 Task: Create Board Brand Identity Guidelines Best Practices to Workspace Accounting Software. Create Board Email Marketing Drip Campaigns to Workspace Accounting Software. Create Board Market Segmentation and Targeting Strategy Analysis and Optimization to Workspace Accounting Software
Action: Mouse moved to (354, 76)
Screenshot: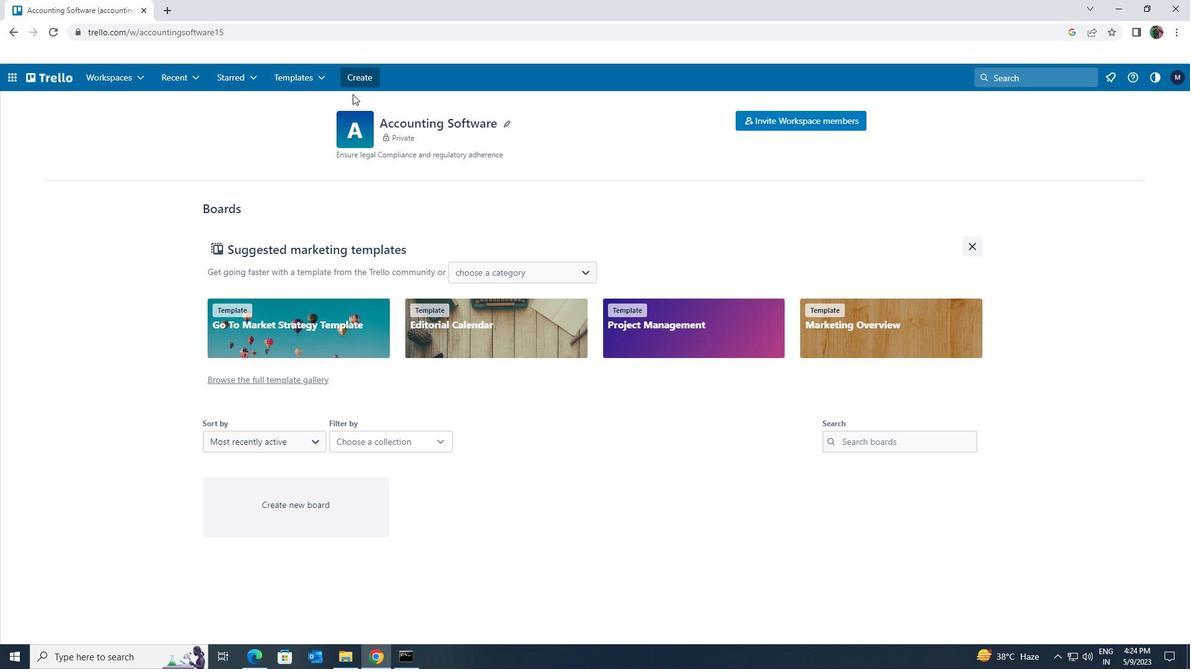 
Action: Mouse pressed left at (354, 76)
Screenshot: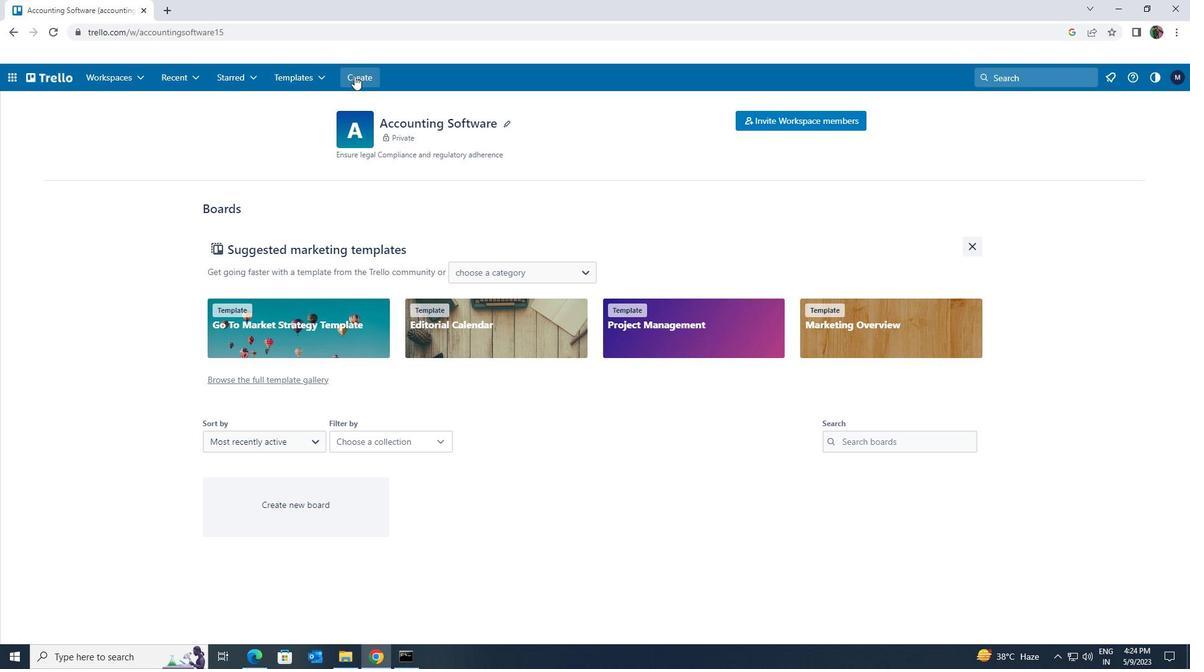
Action: Mouse moved to (353, 110)
Screenshot: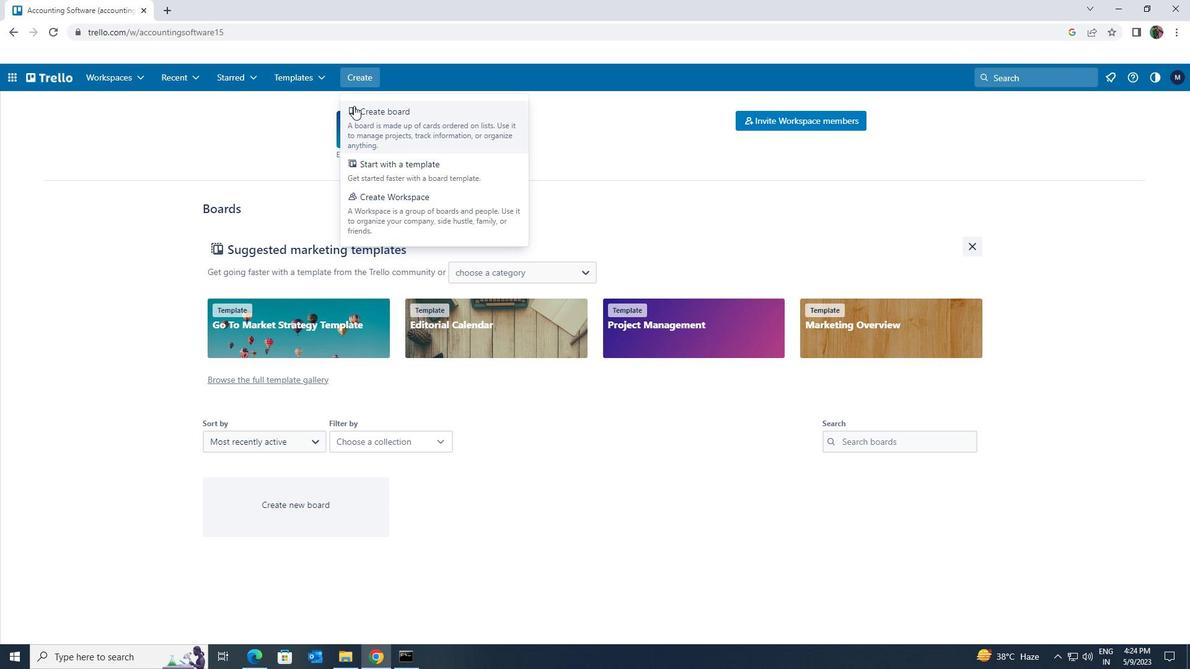 
Action: Mouse pressed left at (353, 110)
Screenshot: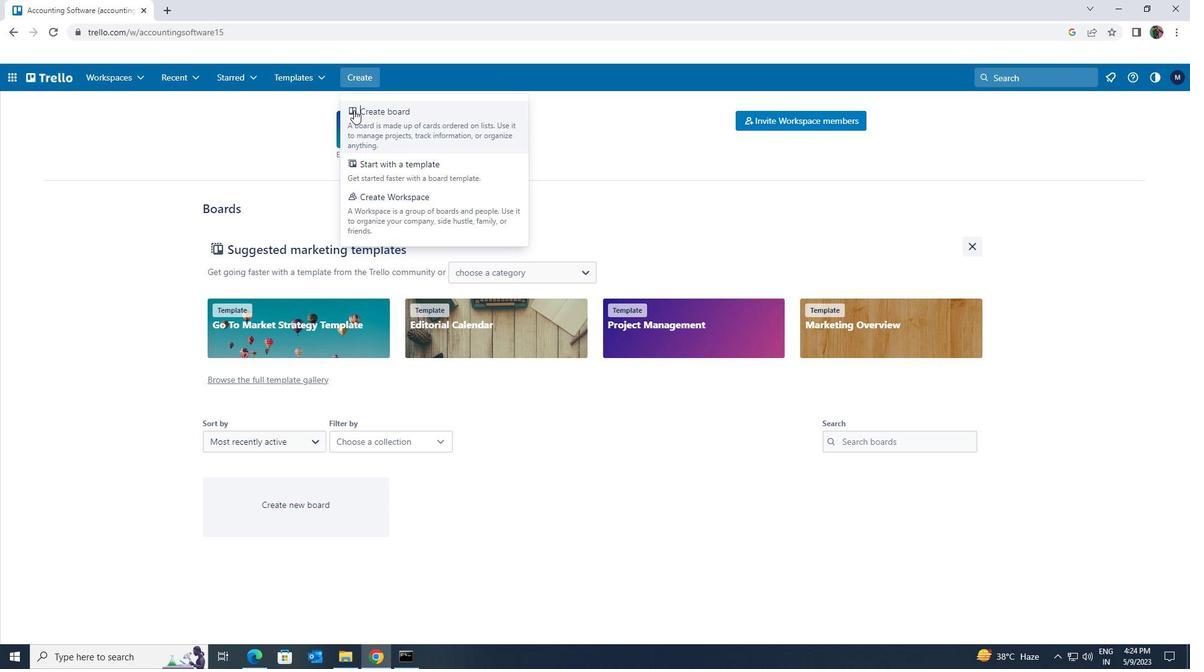 
Action: Mouse moved to (401, 298)
Screenshot: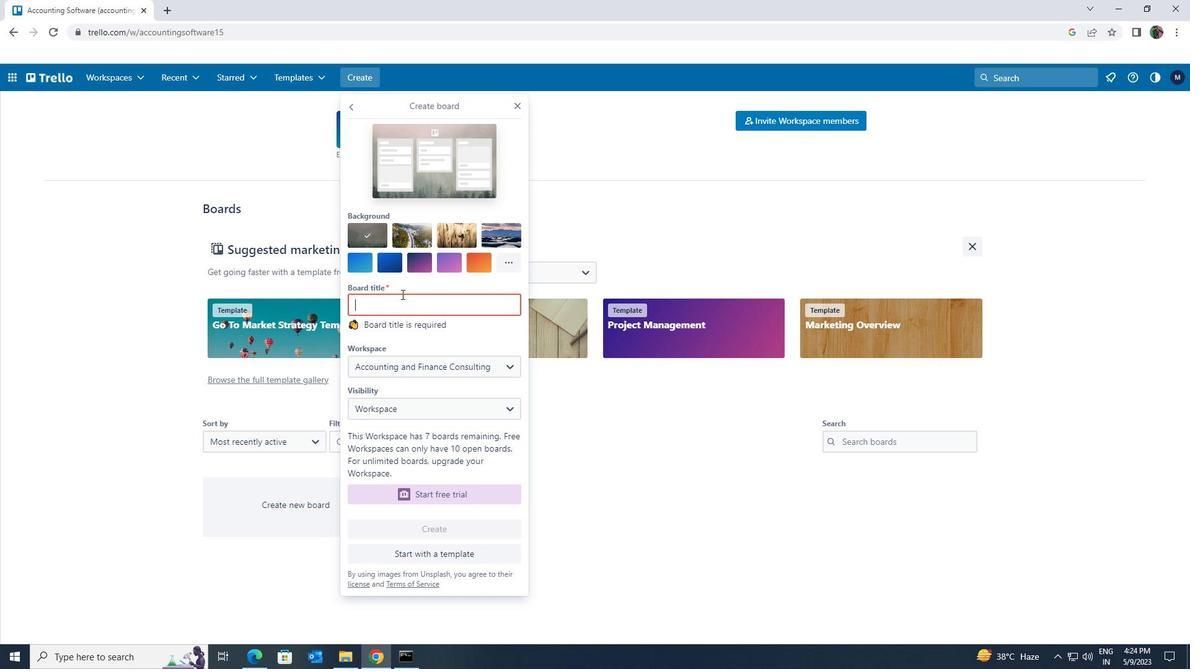 
Action: Mouse pressed left at (401, 298)
Screenshot: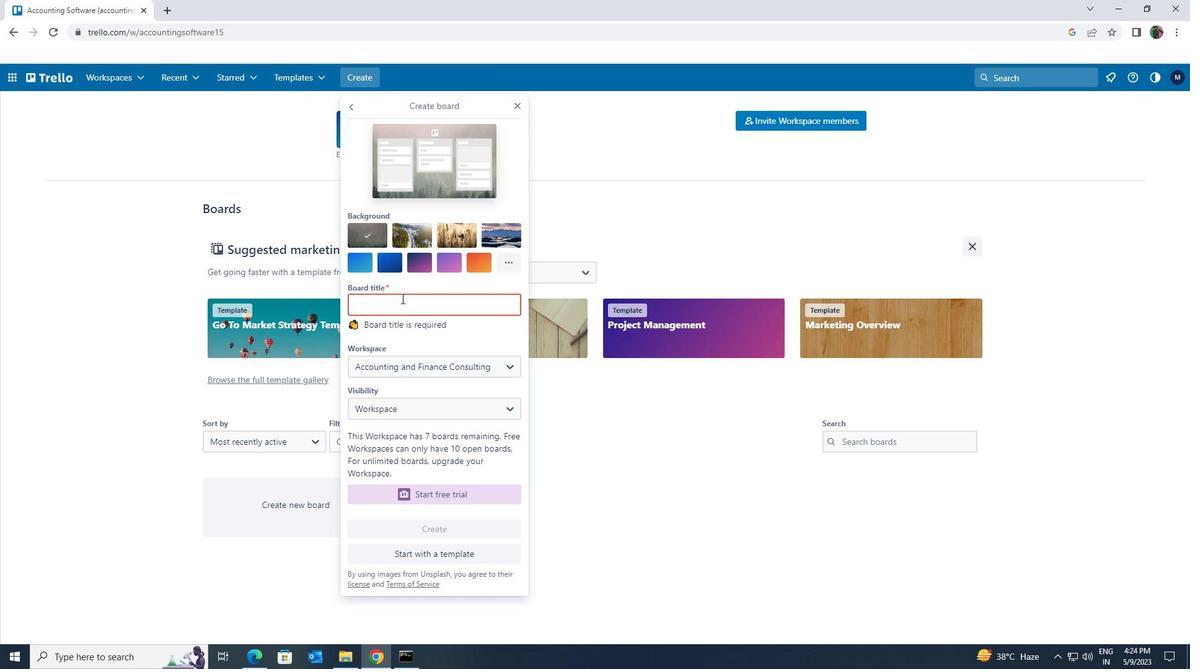 
Action: Key pressed <Key.shift>BRAND<Key.space><Key.shift>IDENTITY<Key.space><Key.shift><Key.shift><Key.shift><Key.shift><Key.shift><Key.shift><Key.shift><Key.shift><Key.shift><Key.shift><Key.shift><Key.shift><Key.shift><Key.shift><Key.shift><Key.shift><Key.shift><Key.shift><Key.shift>GUIDLINES<Key.space><Key.shift>BEST<Key.space><Key.shift><Key.shift><Key.shift>PRACTICES
Screenshot: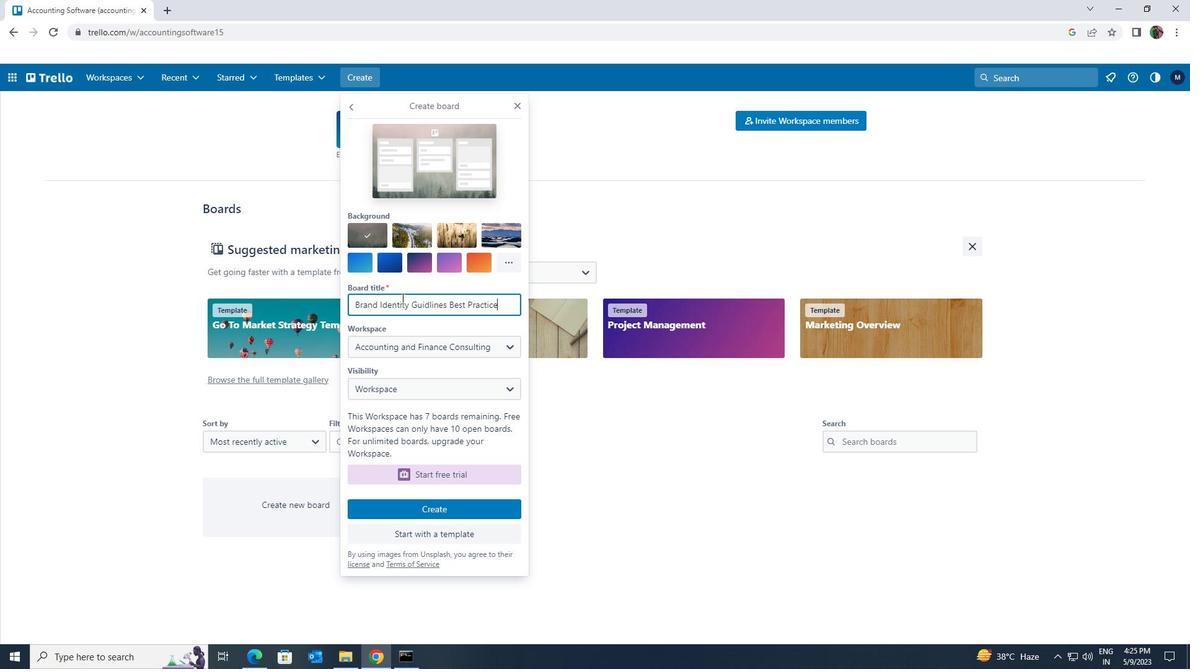 
Action: Mouse moved to (441, 507)
Screenshot: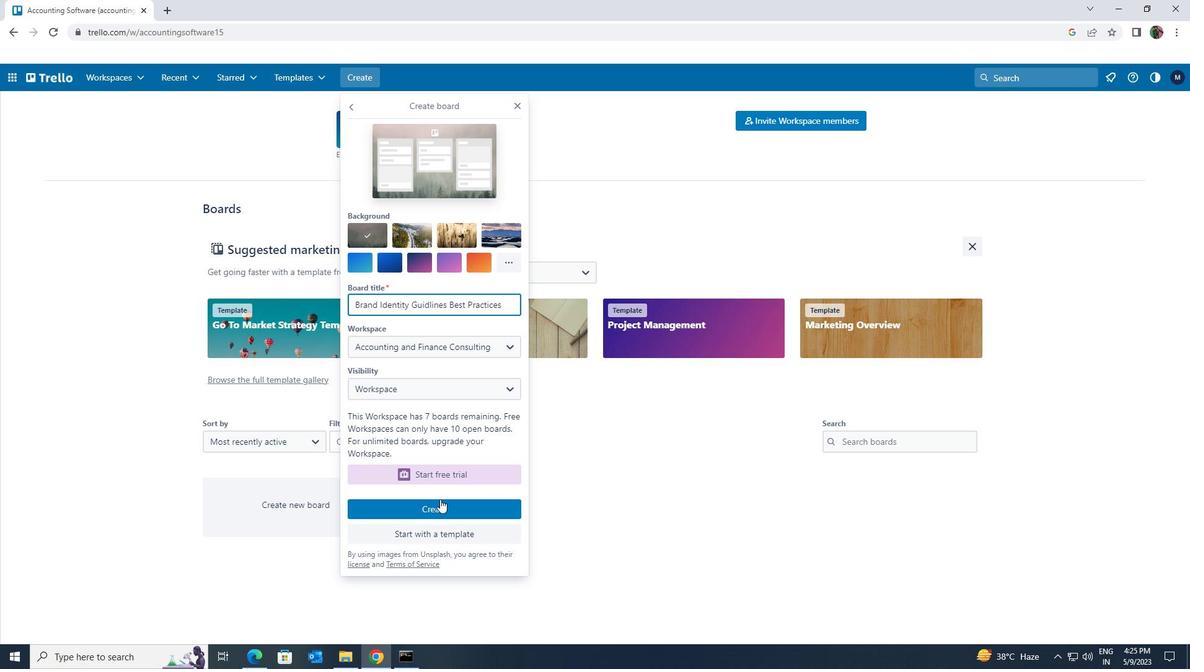 
Action: Mouse pressed left at (441, 507)
Screenshot: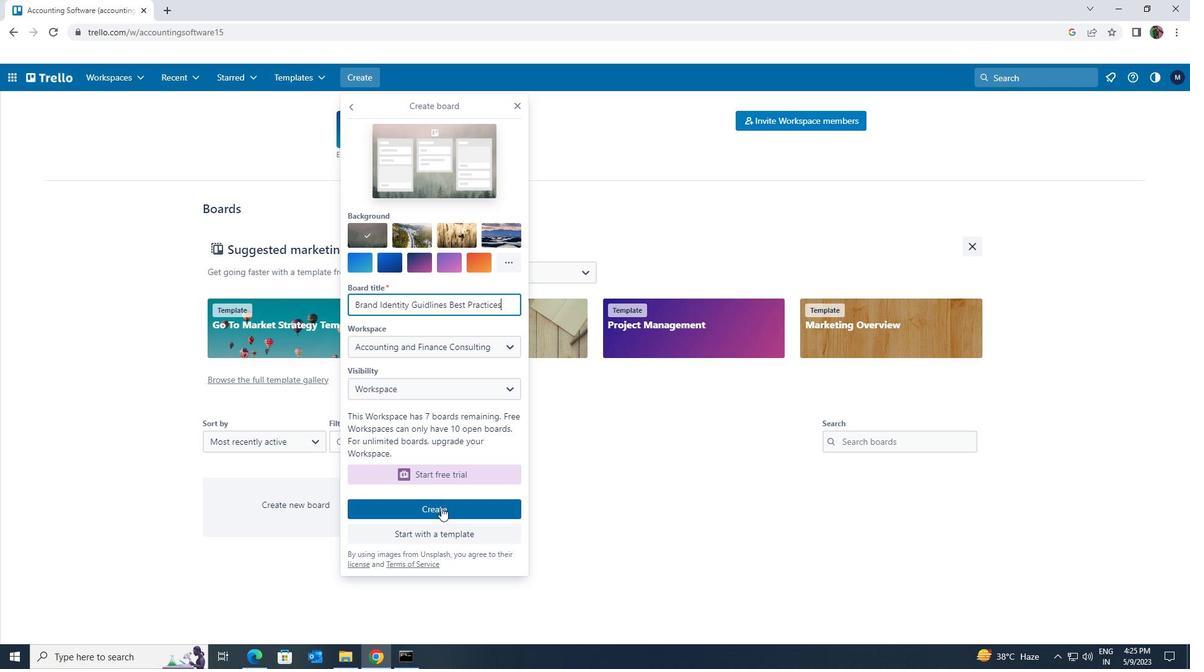
Action: Mouse moved to (149, 288)
Screenshot: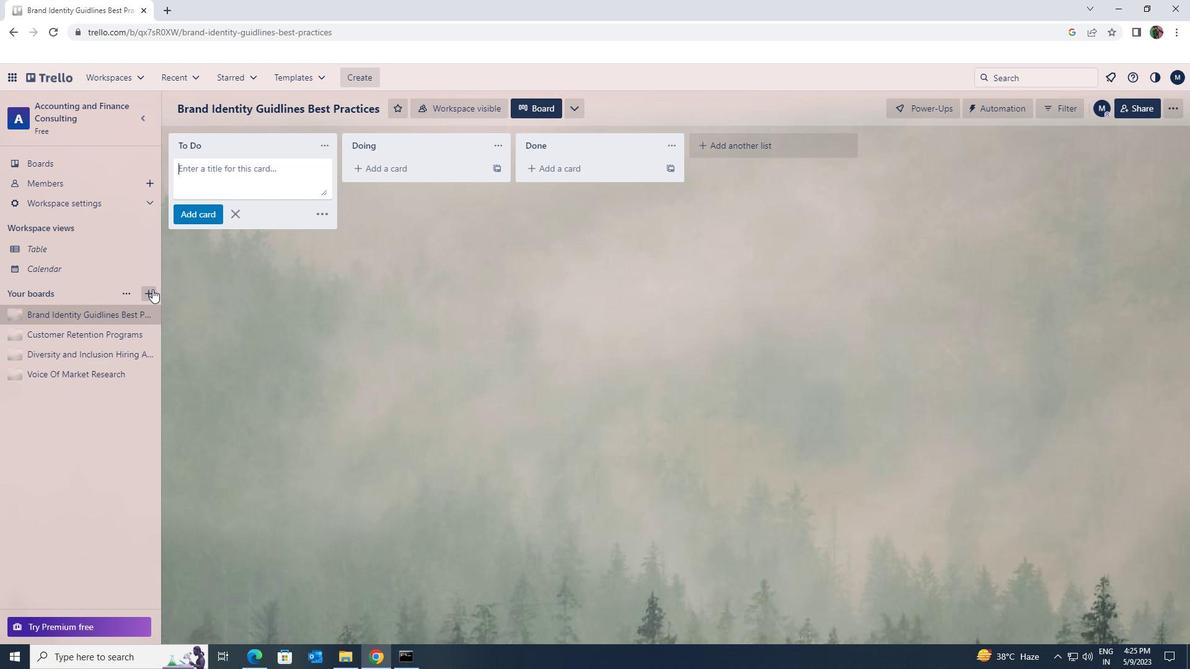 
Action: Mouse pressed left at (149, 288)
Screenshot: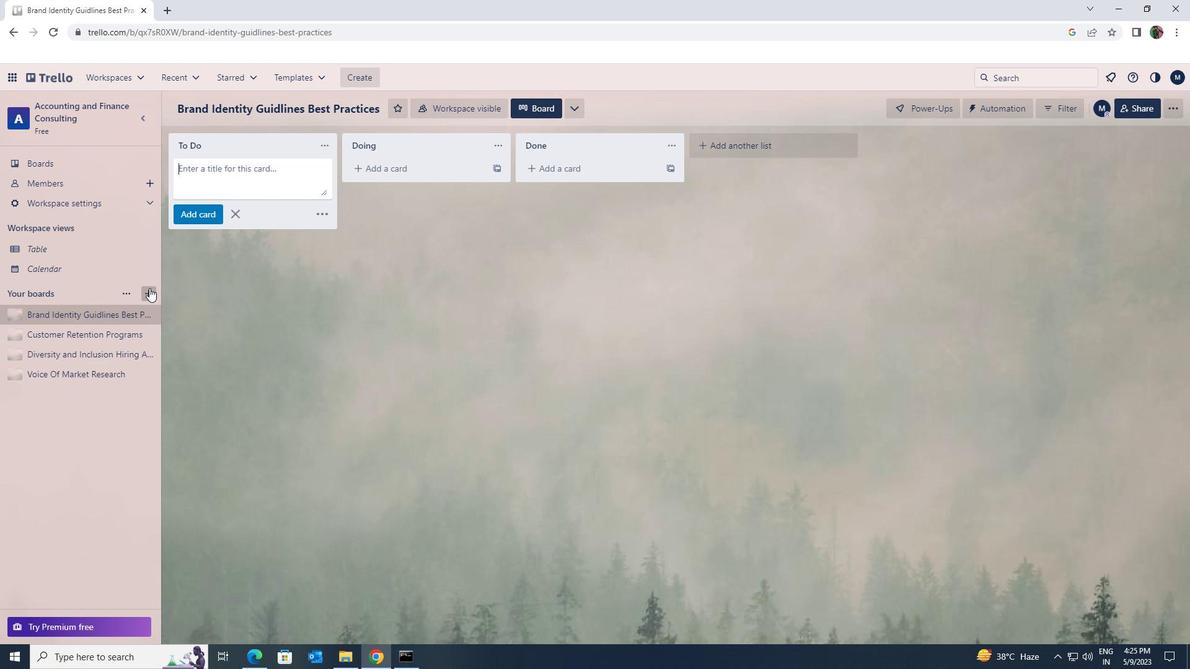 
Action: Mouse moved to (254, 355)
Screenshot: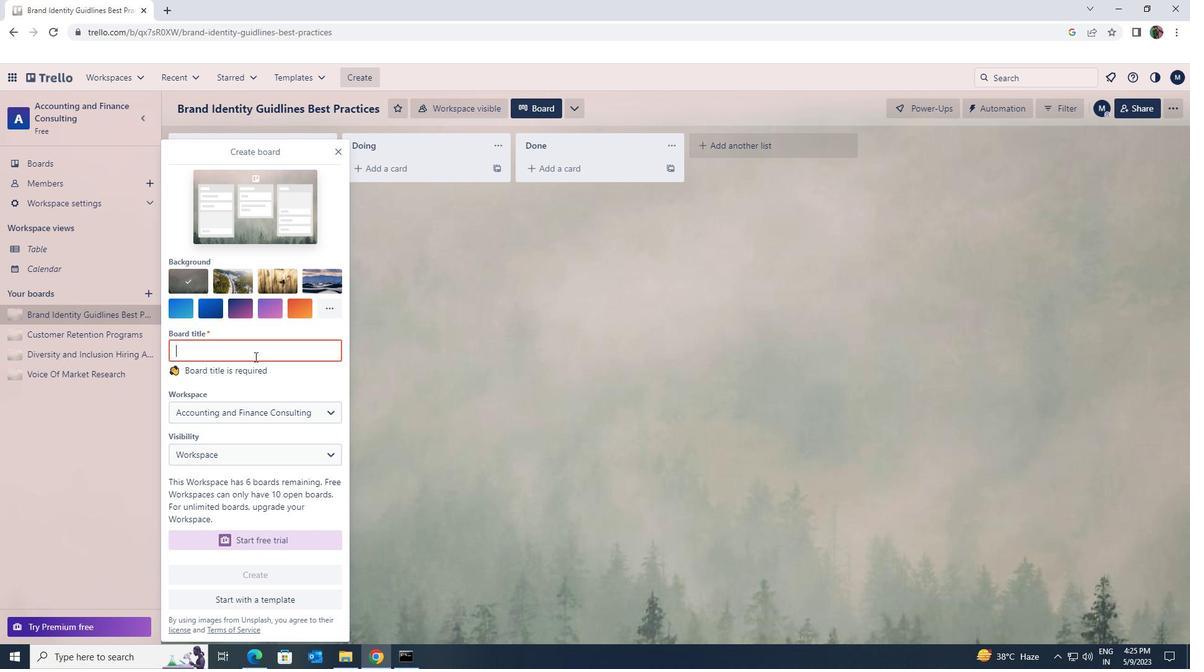 
Action: Mouse pressed left at (254, 355)
Screenshot: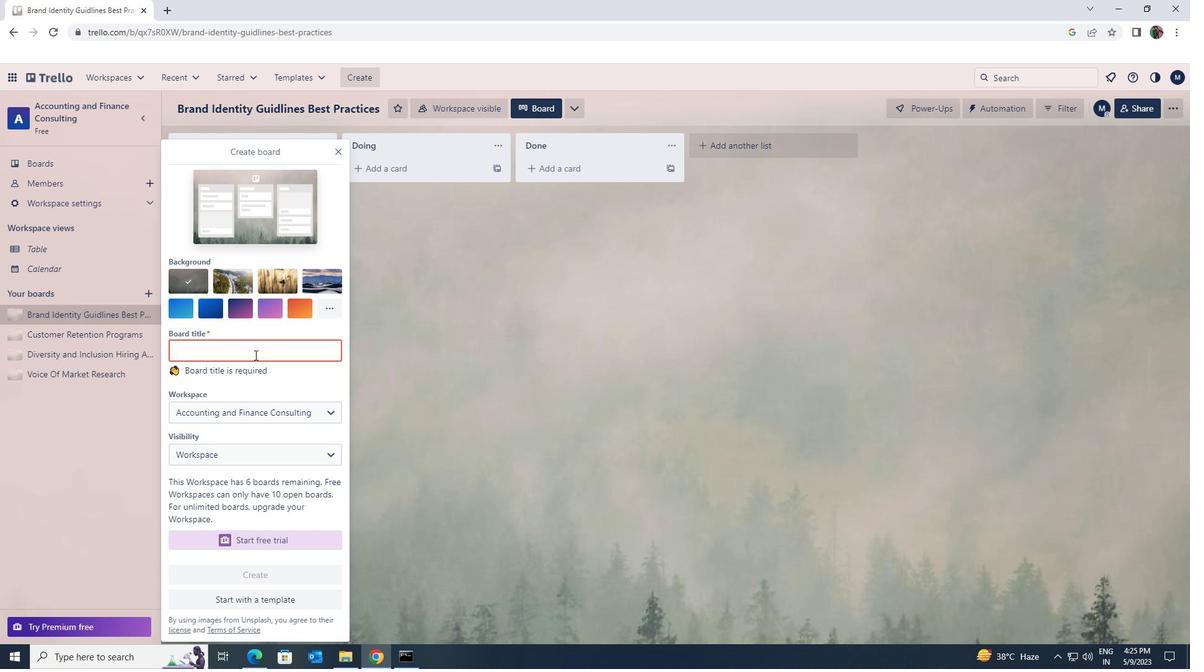 
Action: Key pressed <Key.shift>EMAIL<Key.space><Key.shift>MARKETING<Key.space><Key.shift>DRIP<Key.space><Key.shift>CAMPAIGNS
Screenshot: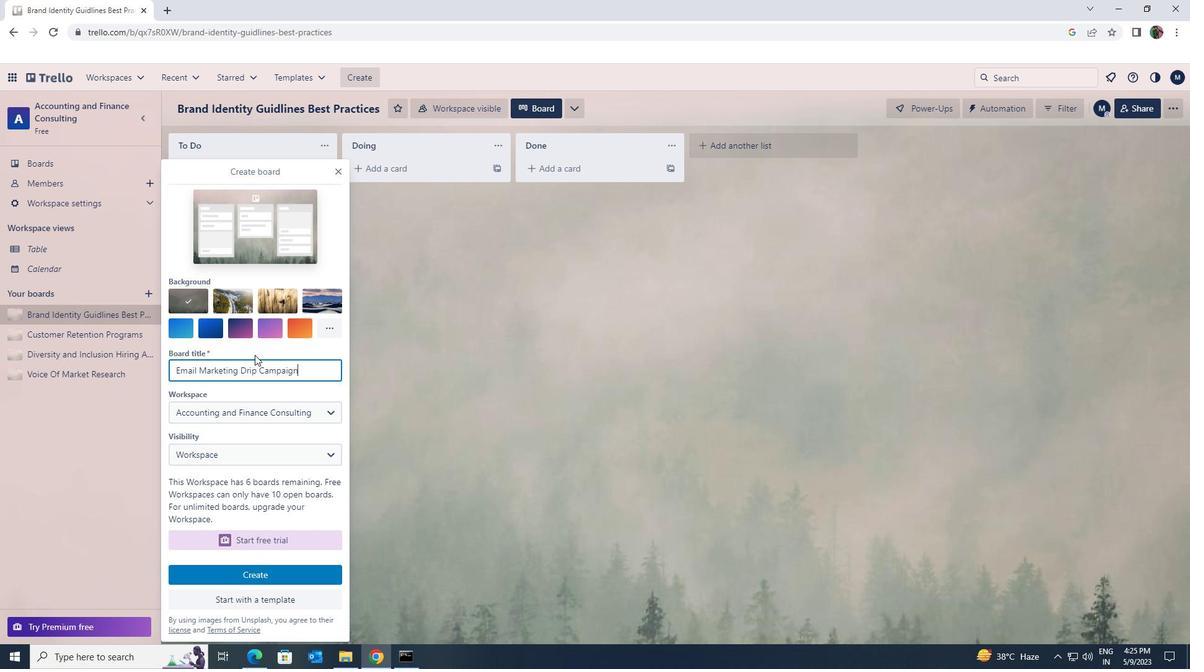 
Action: Mouse moved to (263, 576)
Screenshot: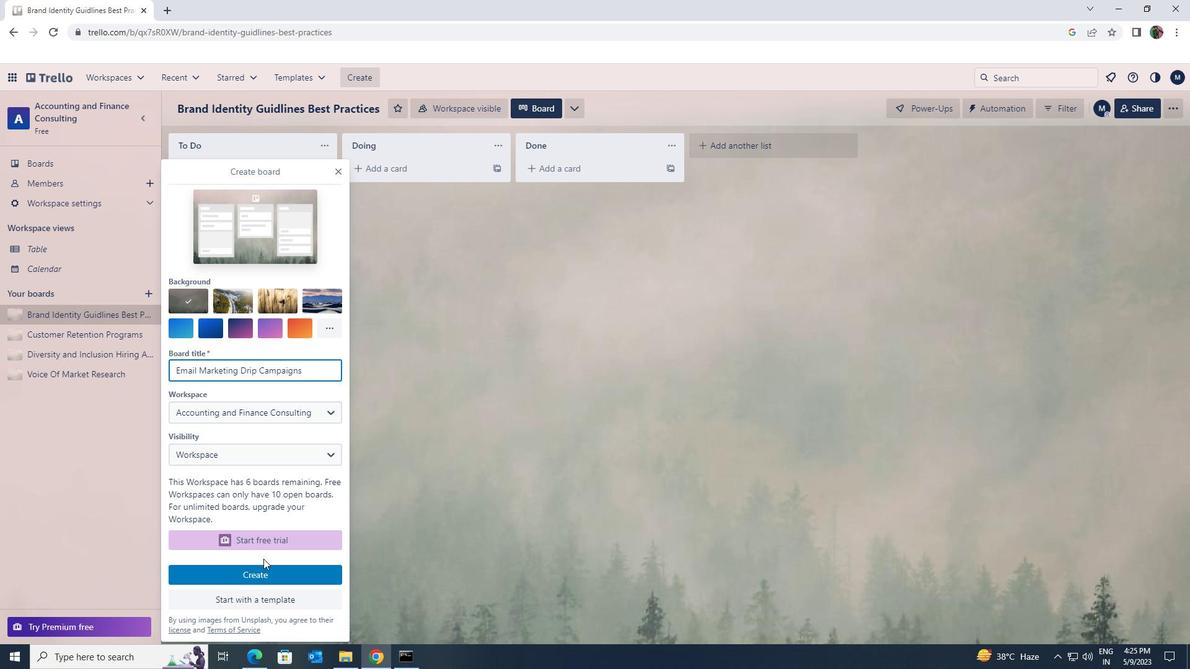 
Action: Mouse pressed left at (263, 576)
Screenshot: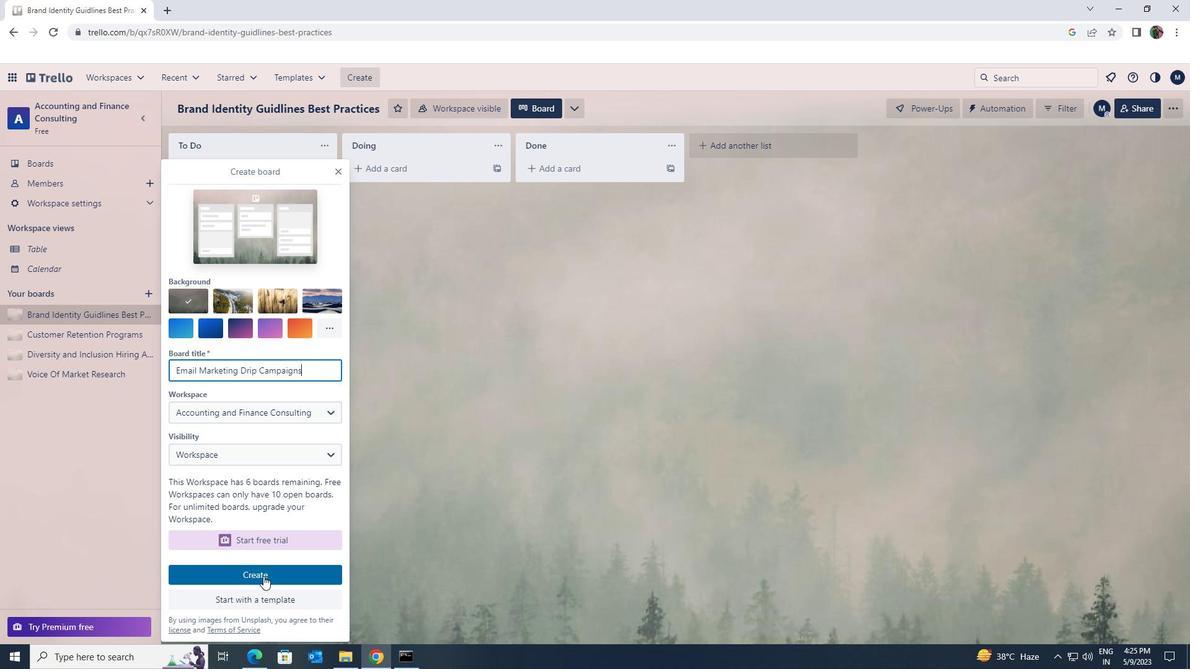 
Action: Mouse moved to (152, 290)
Screenshot: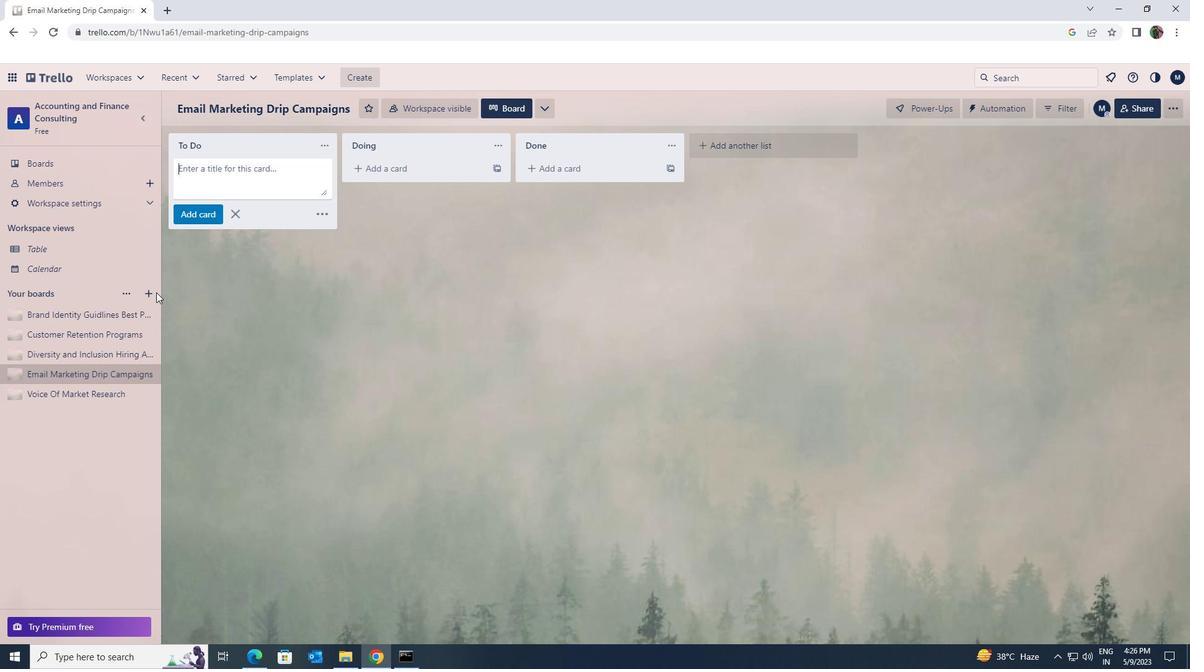 
Action: Mouse pressed left at (152, 290)
Screenshot: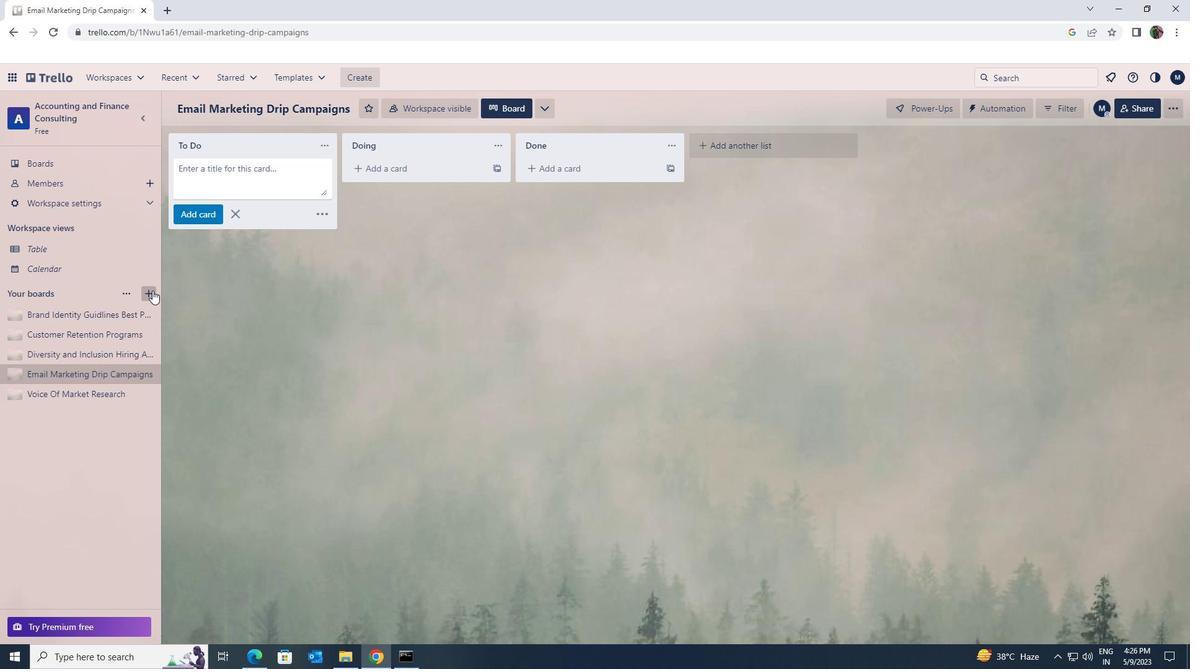 
Action: Mouse moved to (233, 350)
Screenshot: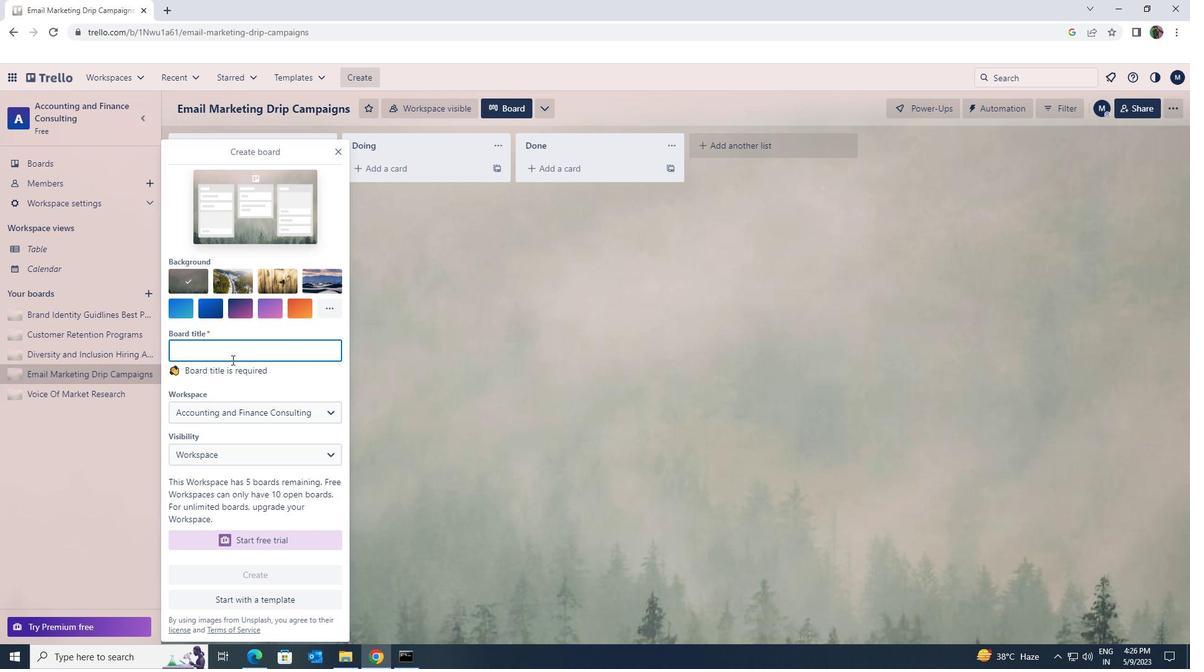 
Action: Mouse pressed left at (233, 350)
Screenshot: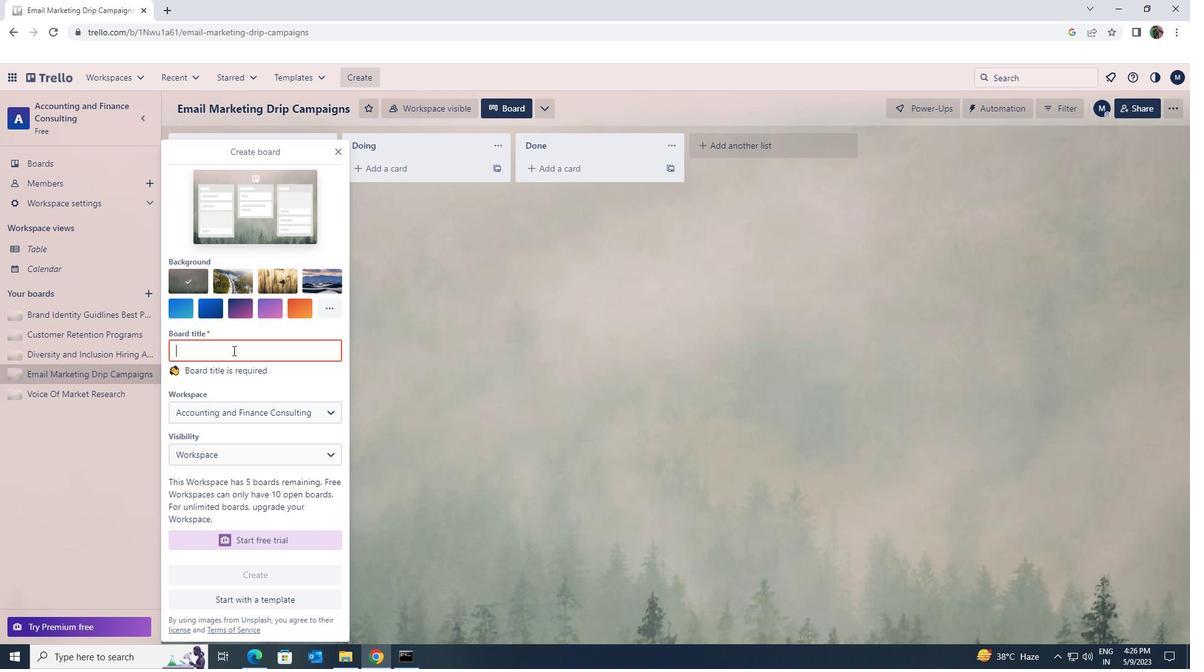 
Action: Mouse moved to (233, 350)
Screenshot: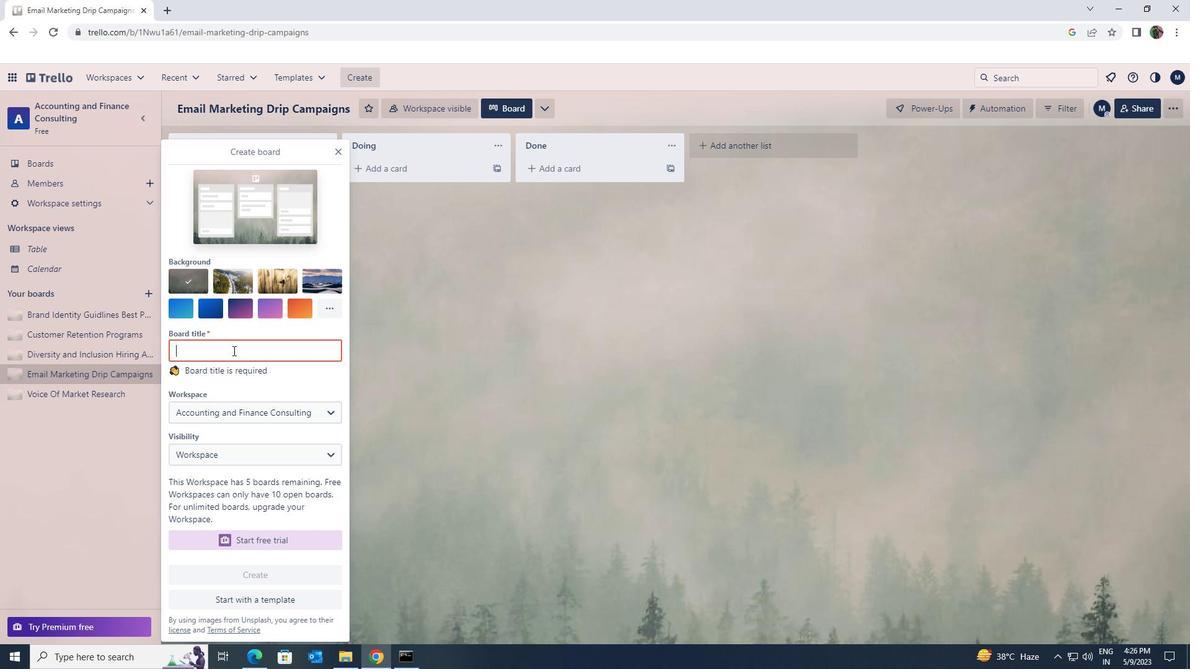 
Action: Key pressed <Key.shift><Key.shift><Key.shift><Key.shift><Key.shift><Key.shift><Key.shift><Key.shift><Key.shift>MARKET<Key.space><Key.shift>SEGMENTATION<Key.space>AND<Key.space>TARGETING<Key.space><Key.shift>ANALYSIS
Screenshot: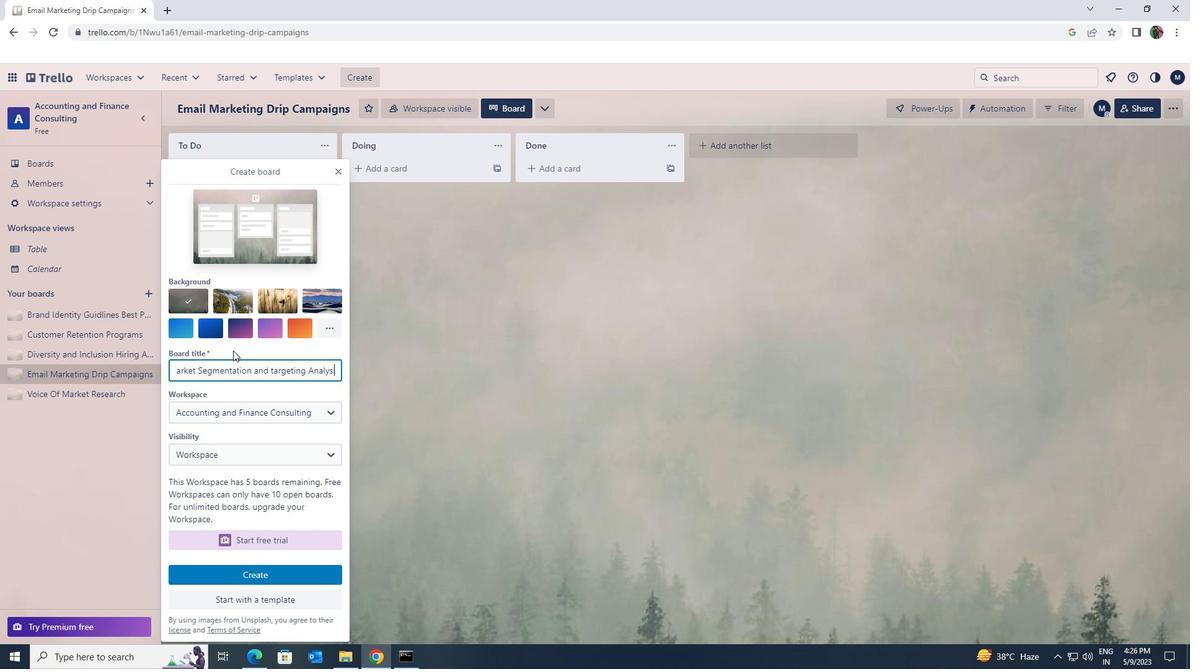 
Action: Mouse moved to (259, 573)
Screenshot: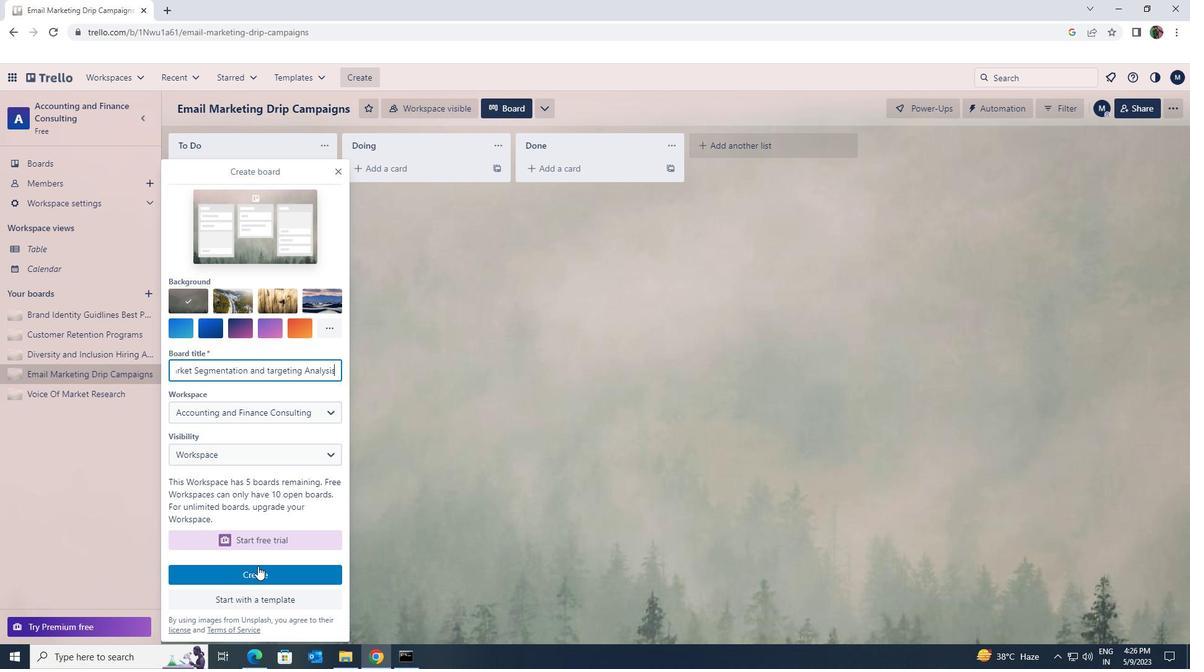 
Action: Mouse pressed left at (259, 573)
Screenshot: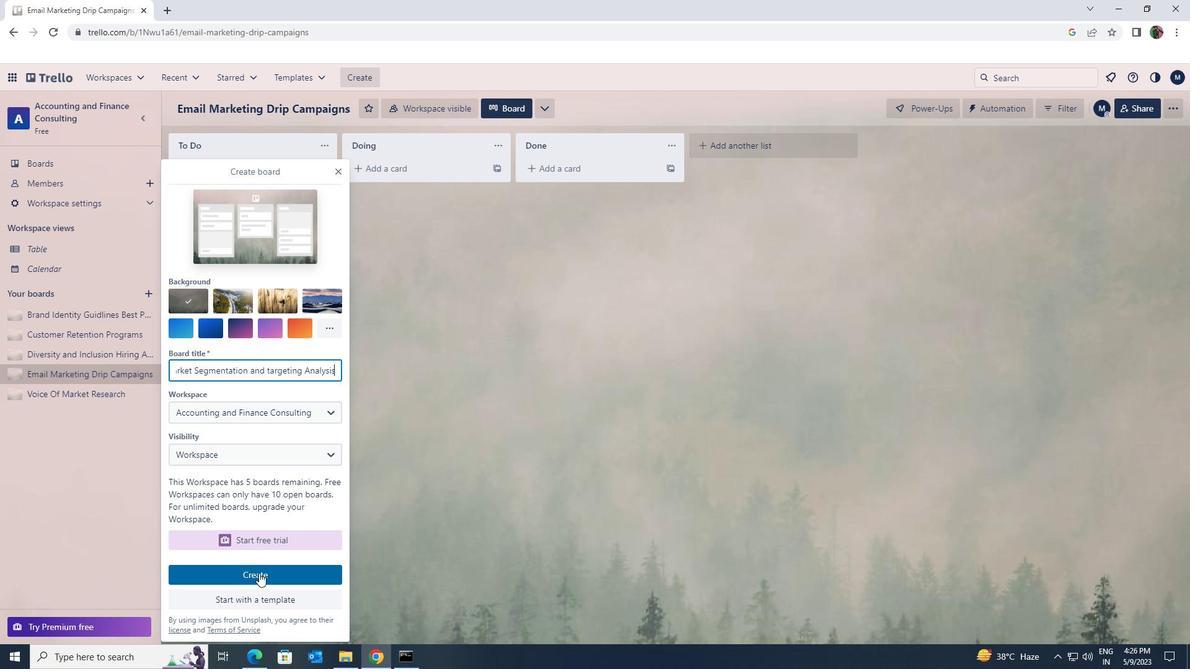
